 Task: Select the Australia/Eucia as time zone for the schedule.
Action: Mouse moved to (117, 237)
Screenshot: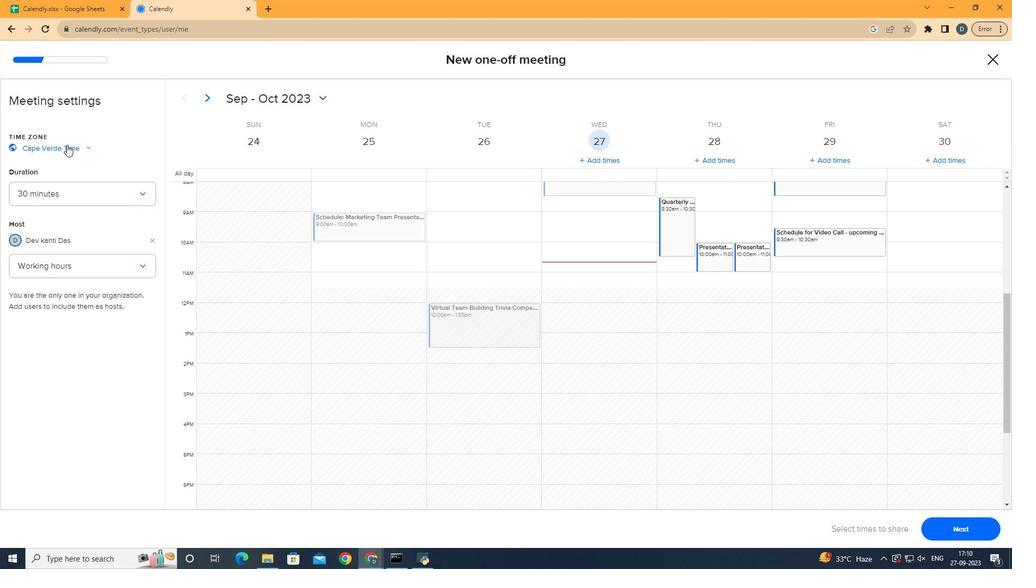 
Action: Mouse pressed left at (117, 237)
Screenshot: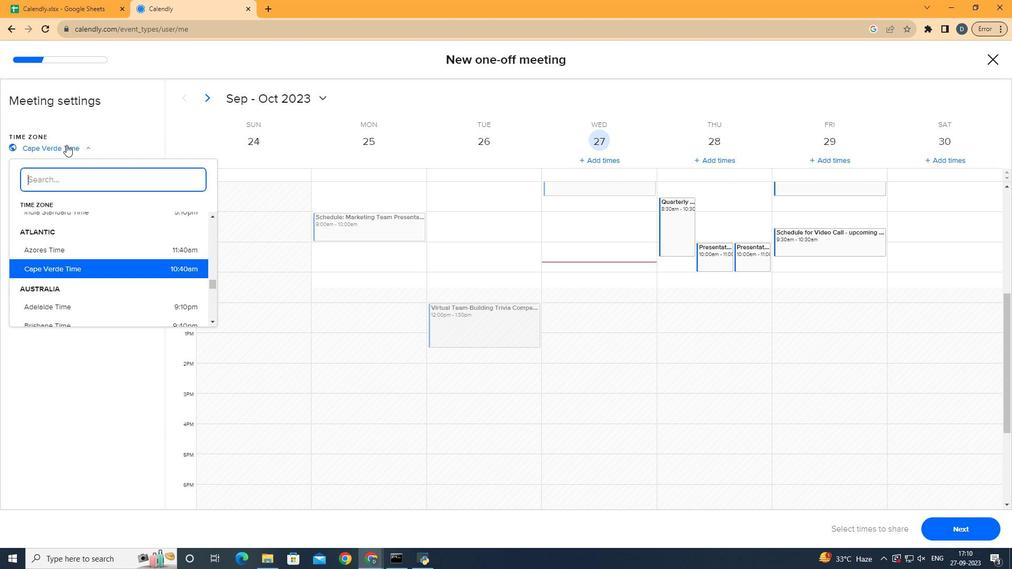 
Action: Mouse moved to (85, 289)
Screenshot: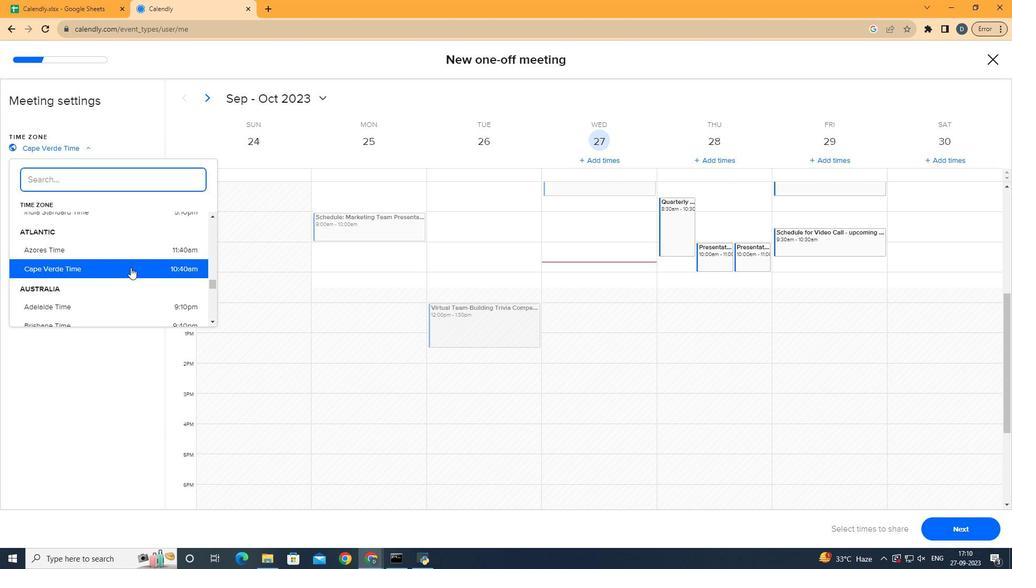 
Action: Mouse scrolled (85, 289) with delta (0, 0)
Screenshot: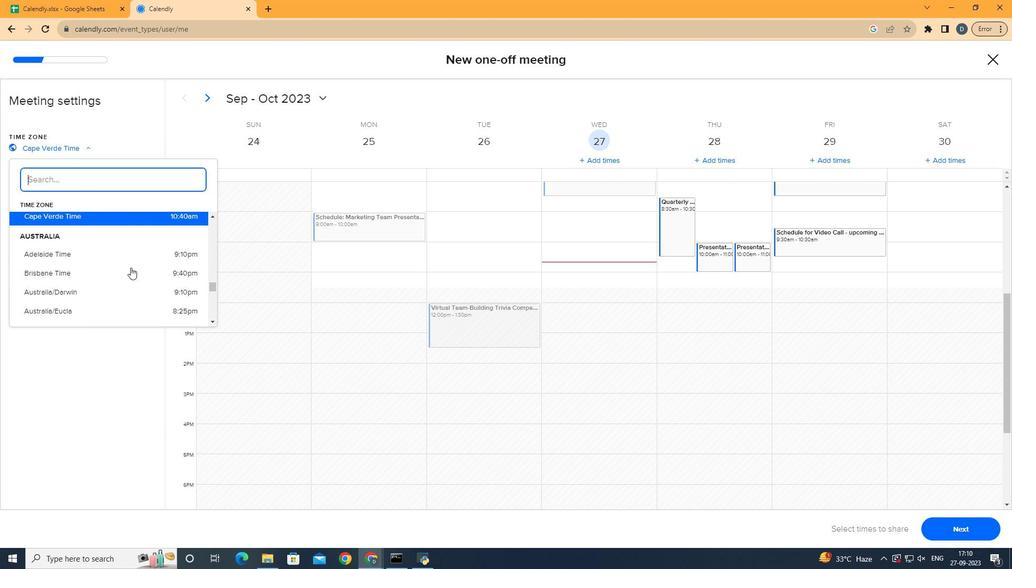 
Action: Mouse moved to (78, 278)
Screenshot: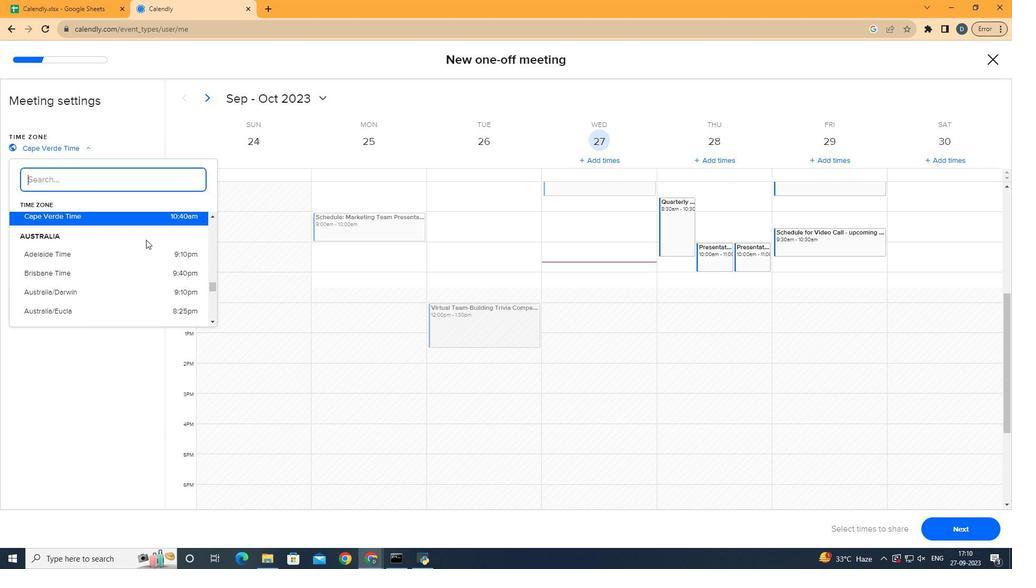 
Action: Mouse scrolled (78, 277) with delta (0, 0)
Screenshot: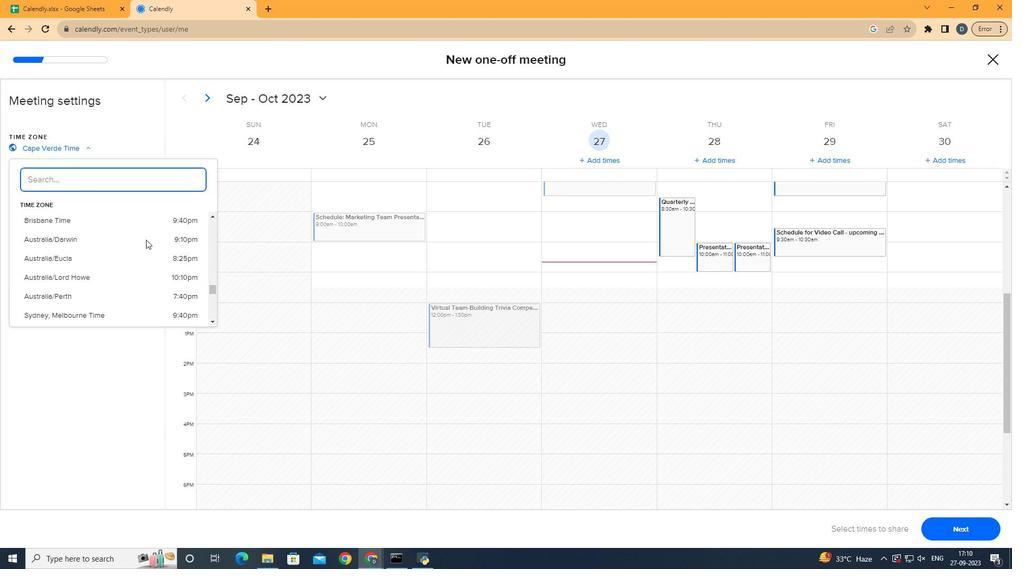 
Action: Mouse moved to (100, 286)
Screenshot: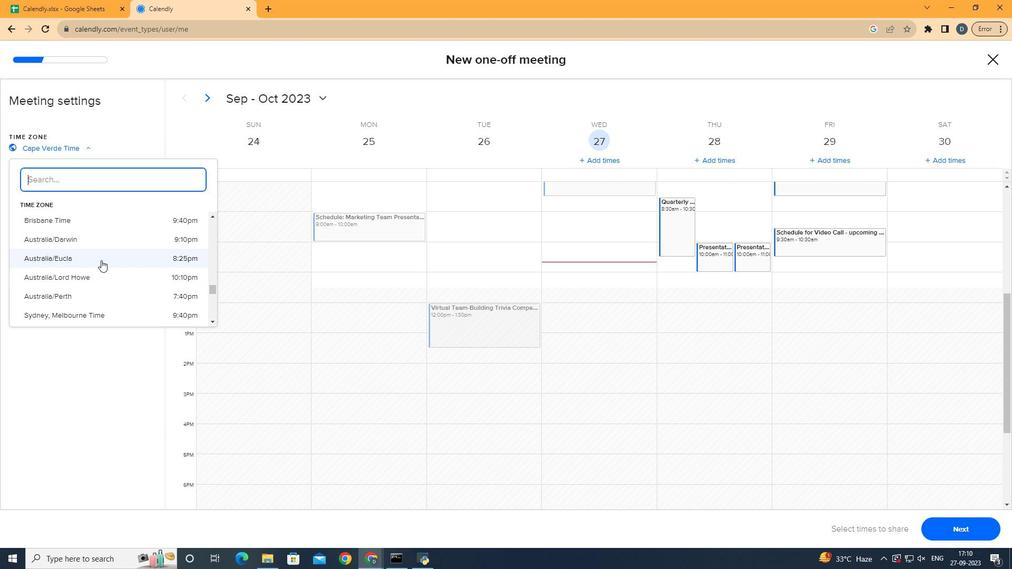 
Action: Mouse pressed left at (100, 286)
Screenshot: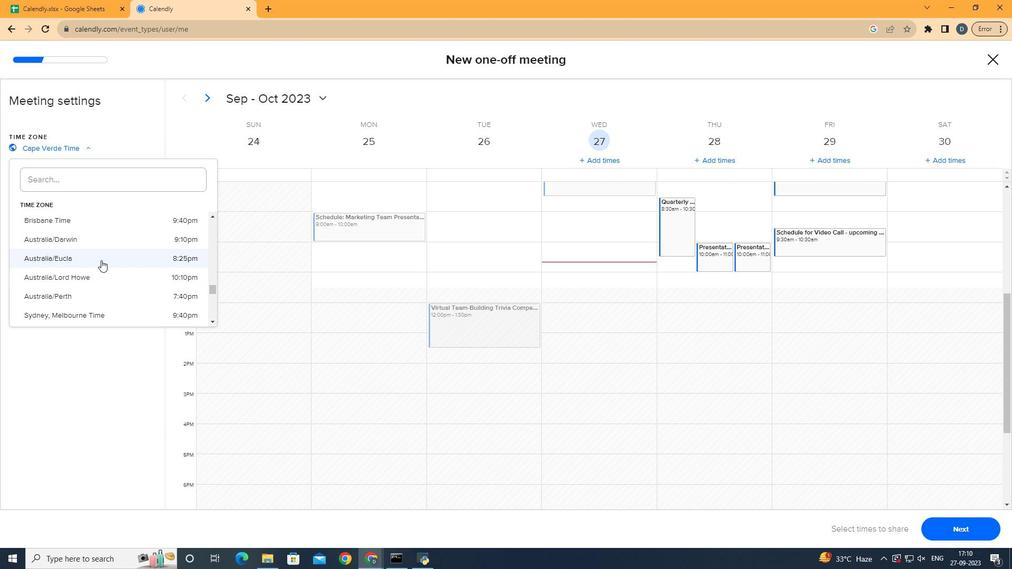 
Action: Mouse moved to (83, 346)
Screenshot: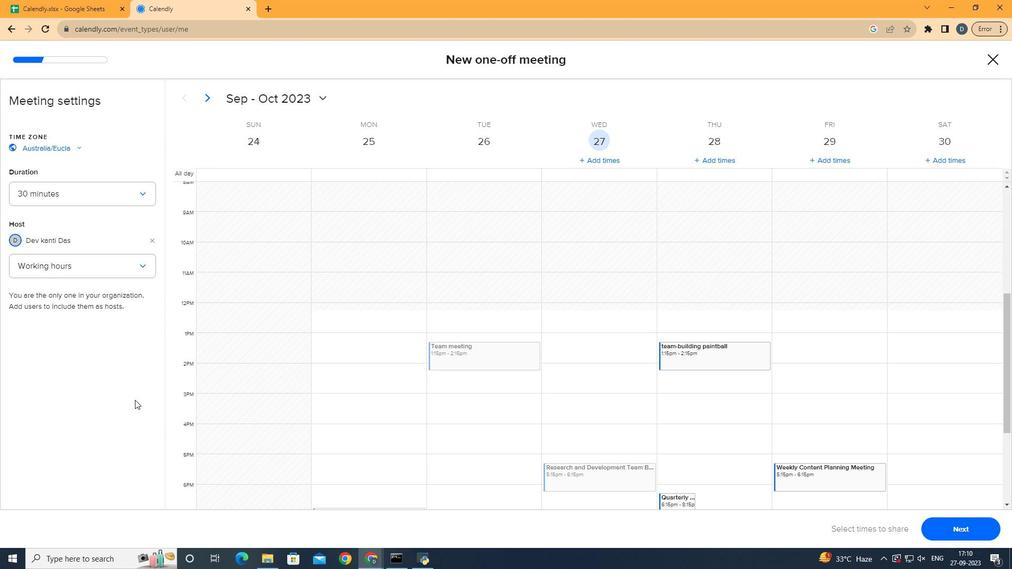 
